Task: Add an event with the title Third Sales Training: Negotiation Techniques, date '2023/11/02', time 8:50 AM to 10:50 AMand add a description: Participants will understand the role of nonverbal cues, such as body language, facial expressions, and gestures, in communication. They will learn how to use nonverbal signals effectively to convey their message and understand the nonverbal cues of others., put the event into Green category, logged in from the account softage.8@softage.netand send the event invitation to softage.4@softage.net and softage.5@softage.net. Set a reminder for the event 2 hour before
Action: Mouse moved to (126, 125)
Screenshot: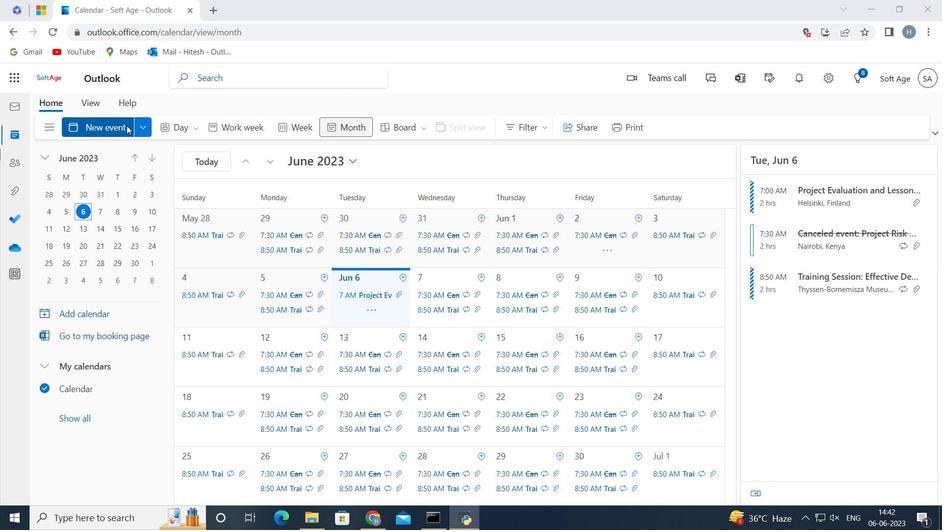 
Action: Mouse pressed left at (126, 125)
Screenshot: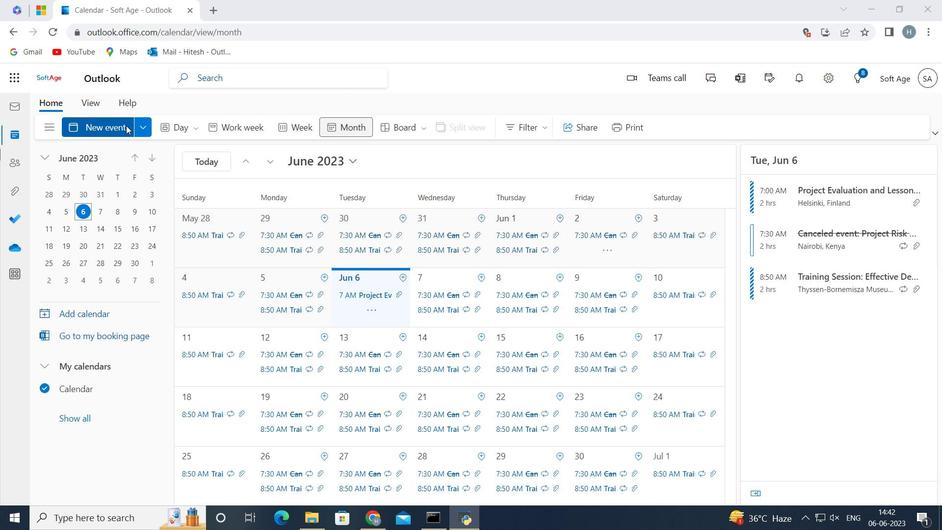 
Action: Mouse moved to (259, 198)
Screenshot: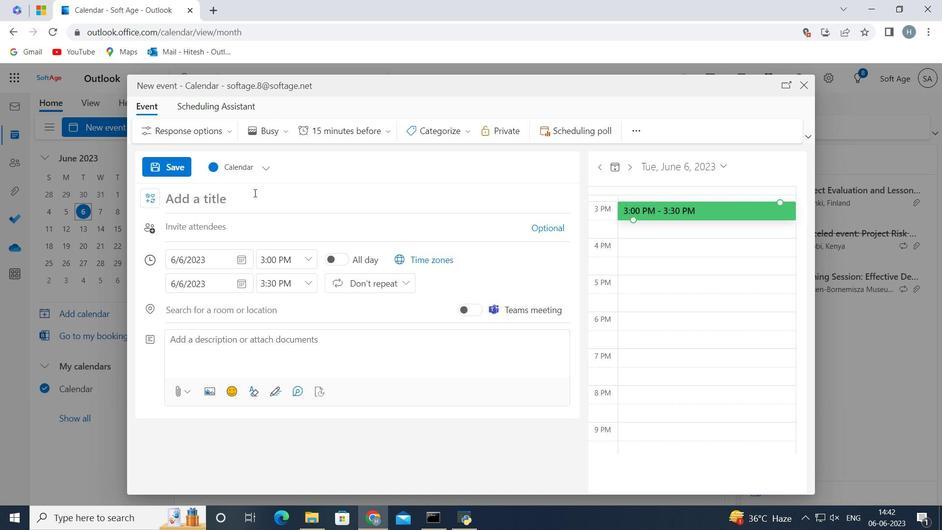 
Action: Mouse pressed left at (259, 198)
Screenshot: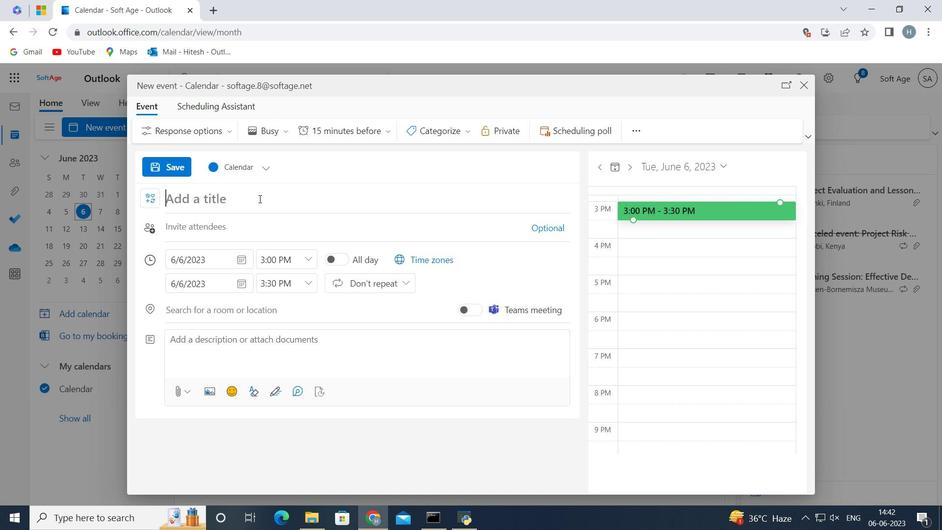
Action: Key pressed third<Key.space><Key.backspace><Key.backspace><Key.backspace><Key.backspace><Key.backspace><Key.backspace><Key.backspace><Key.backspace><Key.backspace><Key.backspace><Key.shift>Third<Key.space><Key.shift>Sales<Key.space><Key.shift>Training<Key.shift_r>:<Key.space><Key.shift>Negotiation<Key.space><Key.shift>Techniques<Key.space>
Screenshot: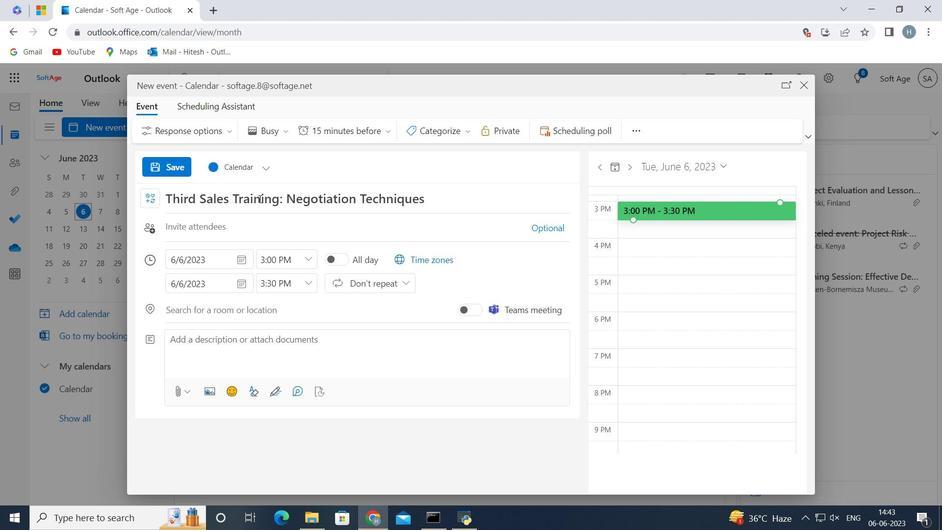 
Action: Mouse moved to (240, 258)
Screenshot: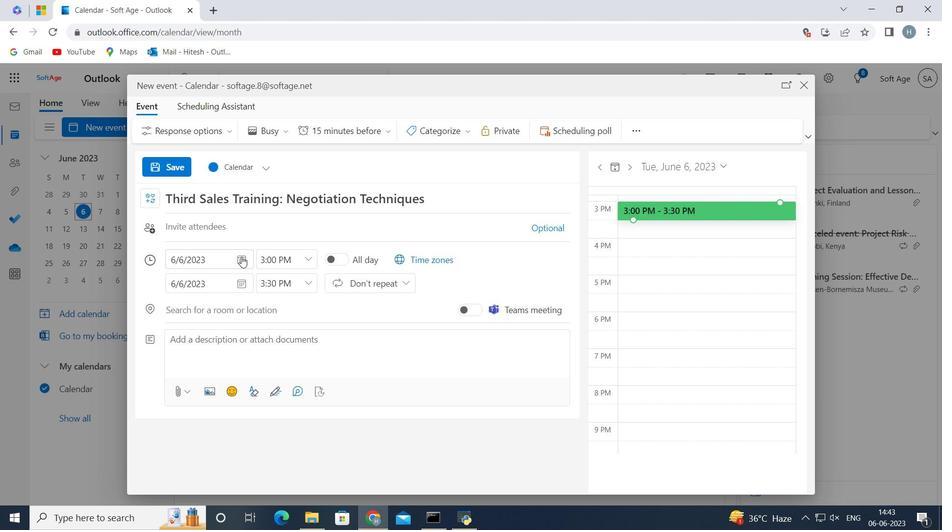 
Action: Mouse pressed left at (240, 258)
Screenshot: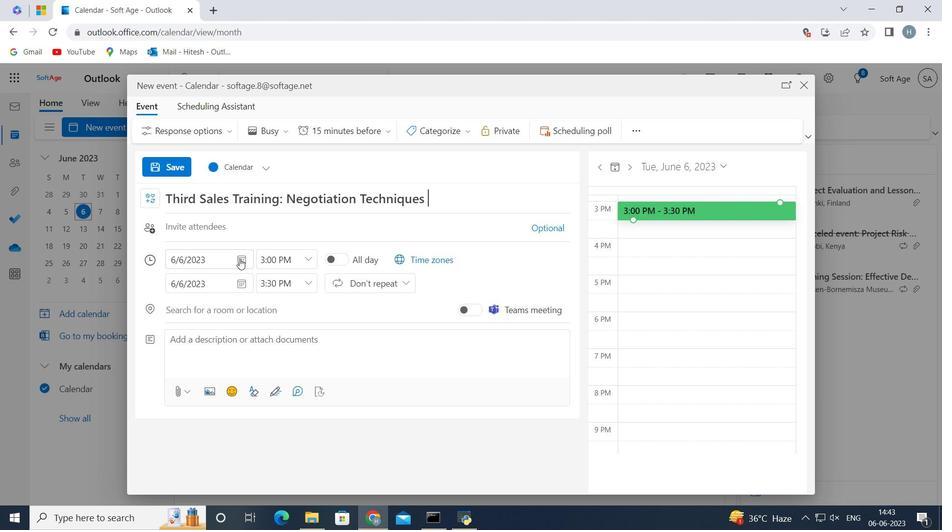 
Action: Mouse moved to (226, 285)
Screenshot: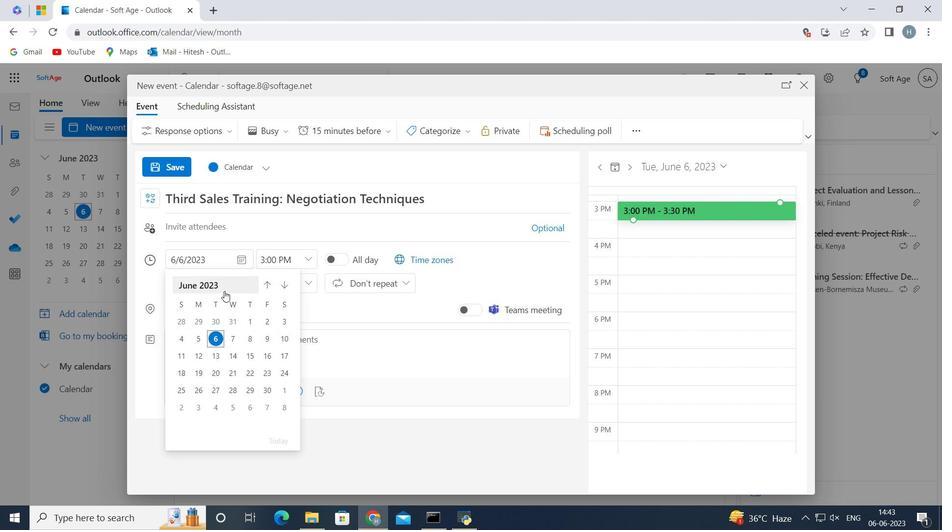 
Action: Mouse pressed left at (226, 285)
Screenshot: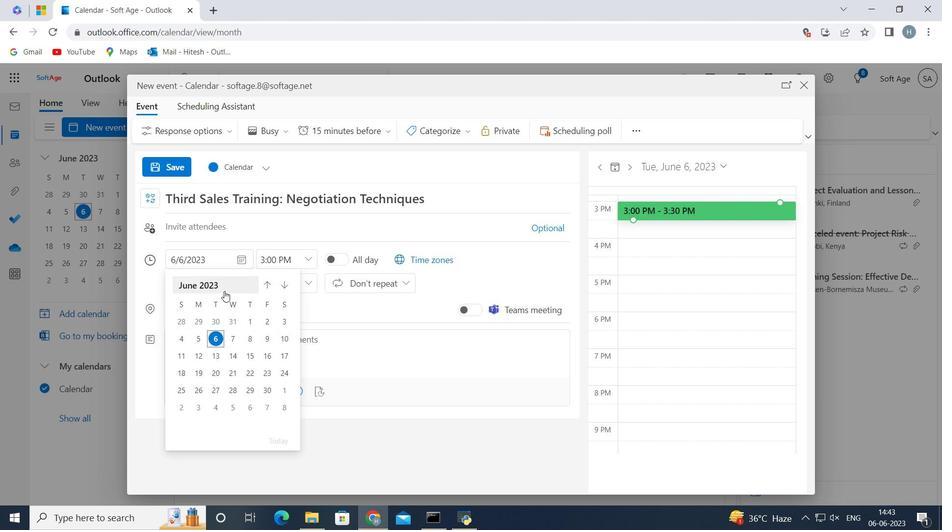 
Action: Mouse moved to (226, 285)
Screenshot: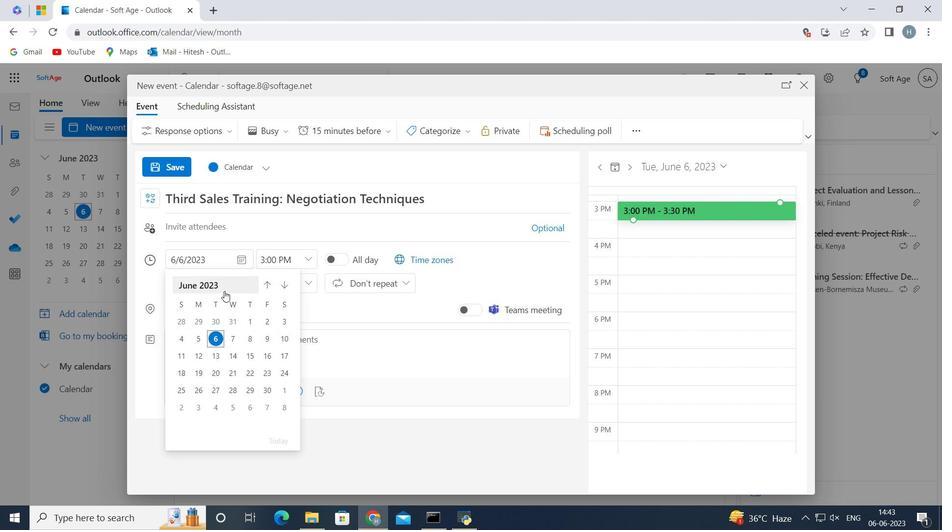 
Action: Mouse pressed left at (226, 285)
Screenshot: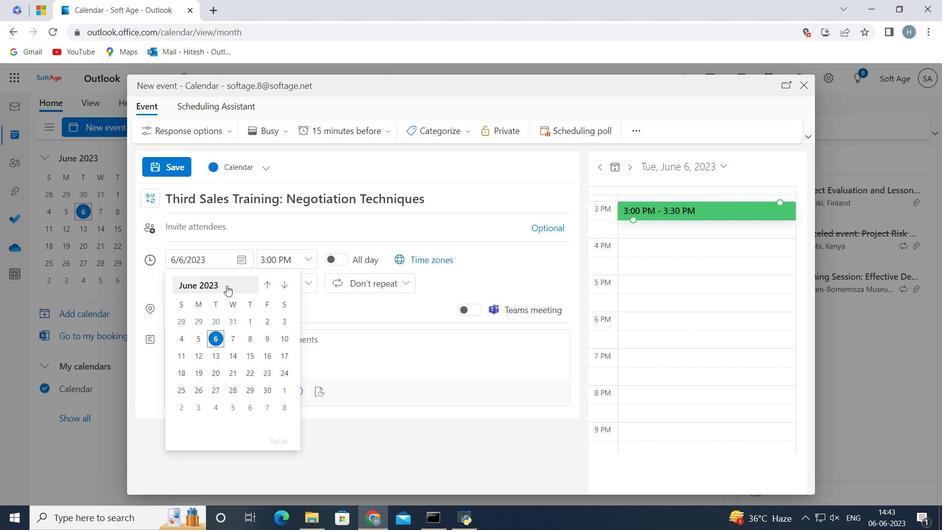 
Action: Mouse moved to (277, 306)
Screenshot: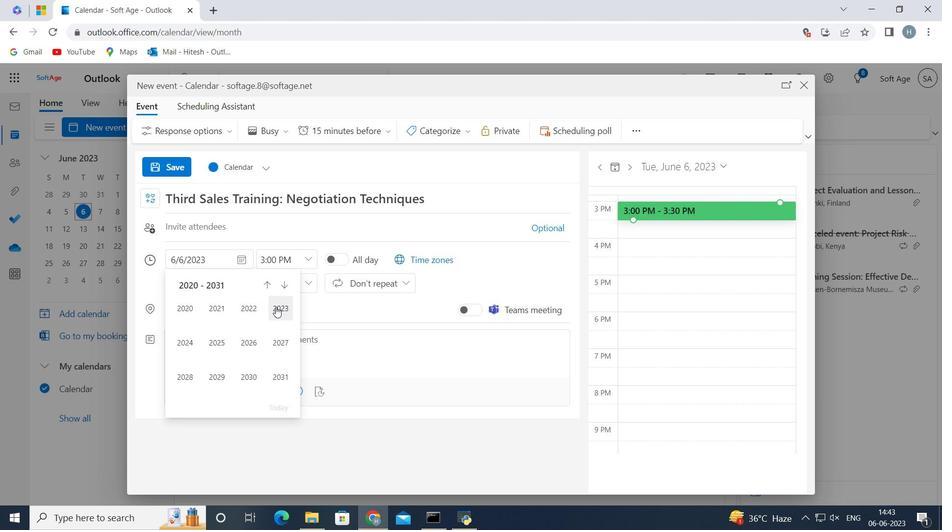 
Action: Mouse pressed left at (277, 306)
Screenshot: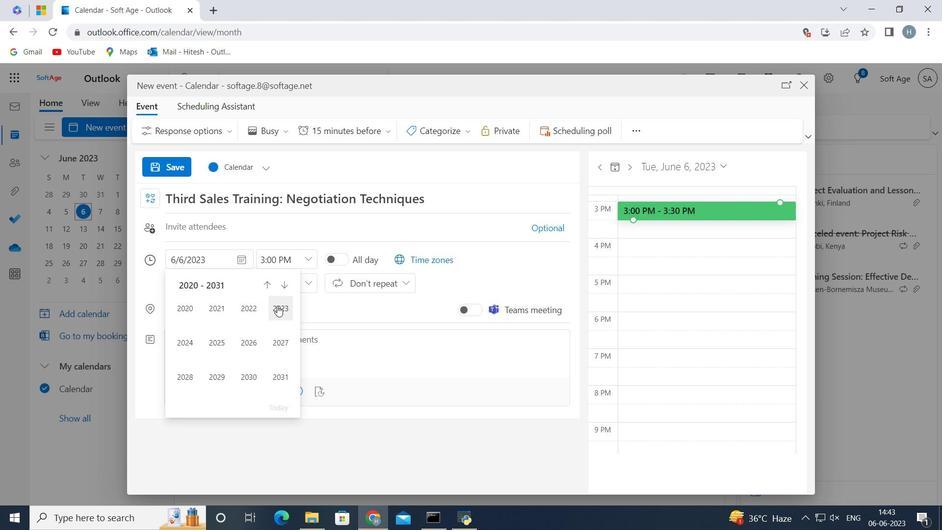 
Action: Mouse moved to (246, 385)
Screenshot: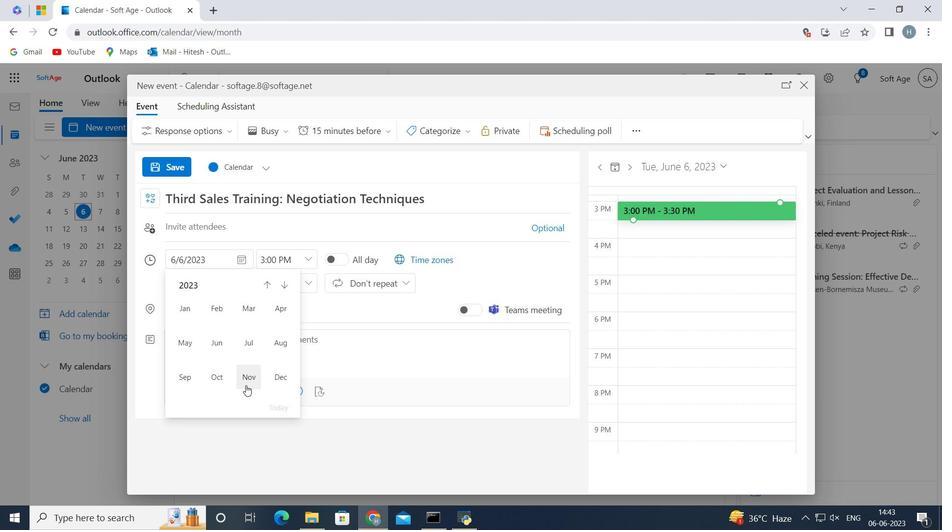 
Action: Mouse pressed left at (246, 385)
Screenshot: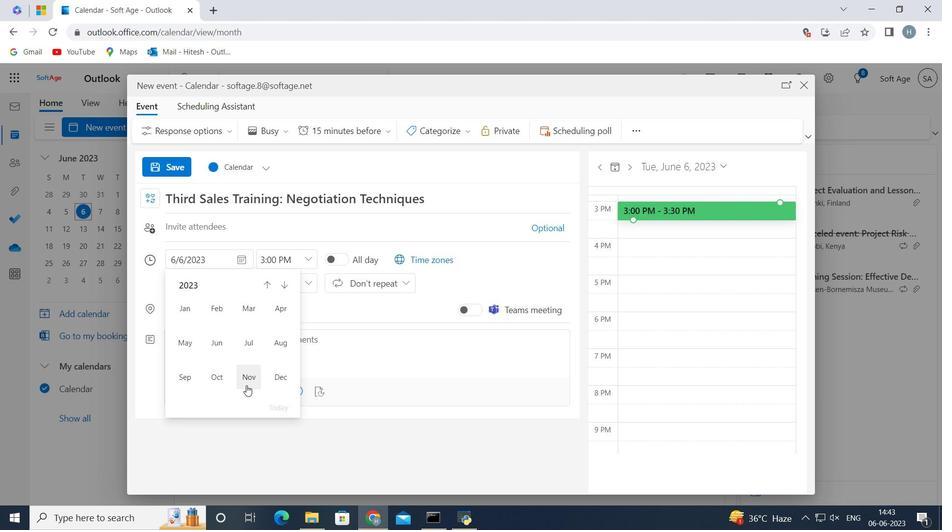 
Action: Mouse moved to (248, 320)
Screenshot: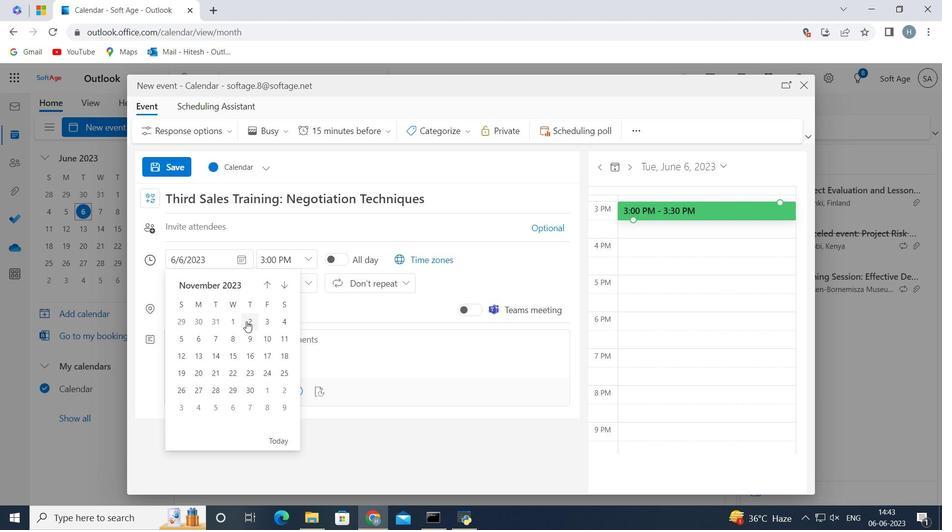 
Action: Mouse pressed left at (248, 320)
Screenshot: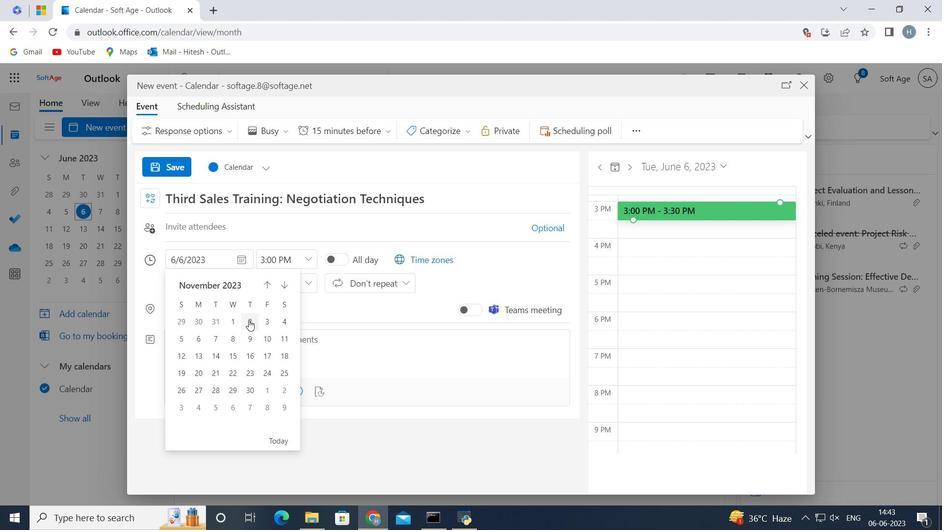 
Action: Mouse moved to (311, 258)
Screenshot: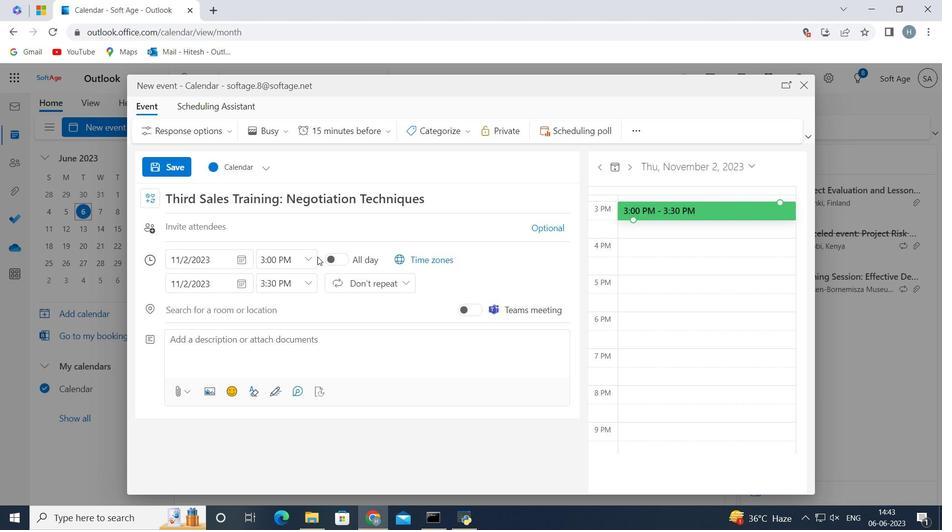
Action: Mouse pressed left at (311, 258)
Screenshot: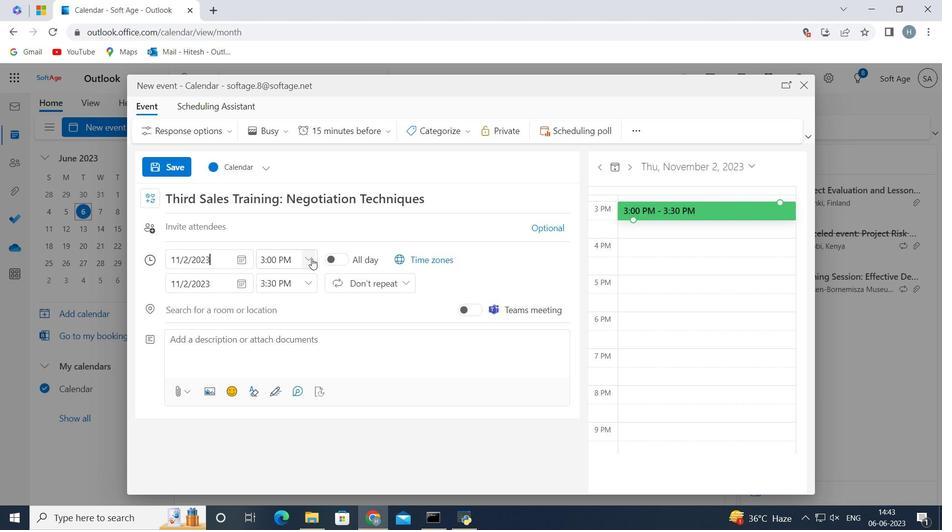 
Action: Mouse moved to (273, 332)
Screenshot: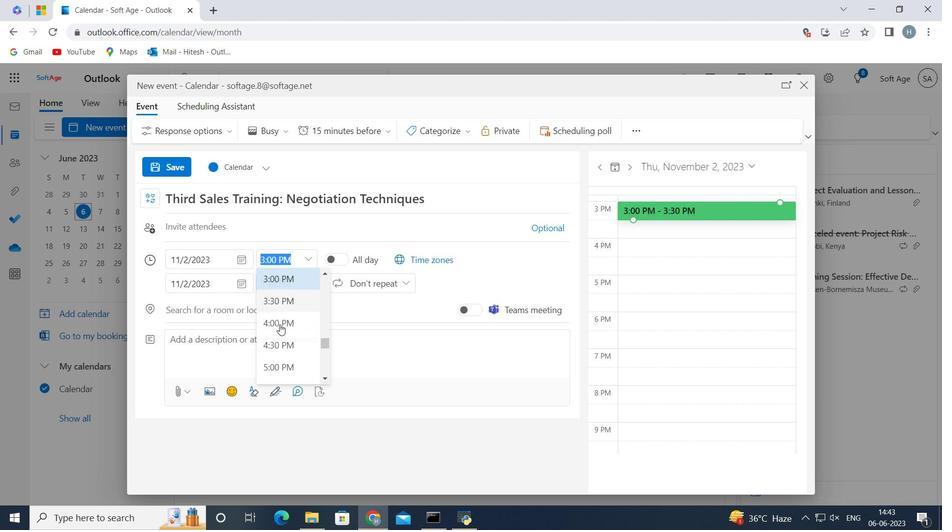 
Action: Mouse scrolled (273, 332) with delta (0, 0)
Screenshot: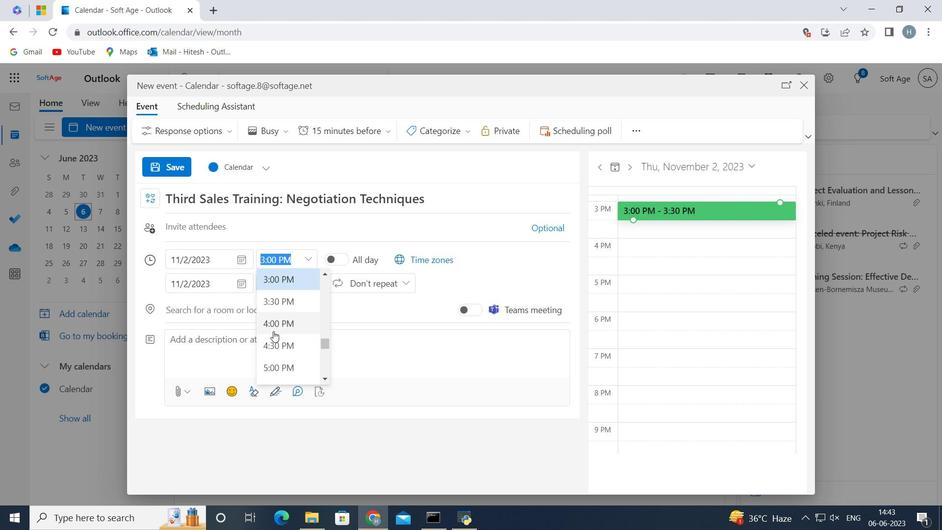 
Action: Mouse scrolled (273, 332) with delta (0, 0)
Screenshot: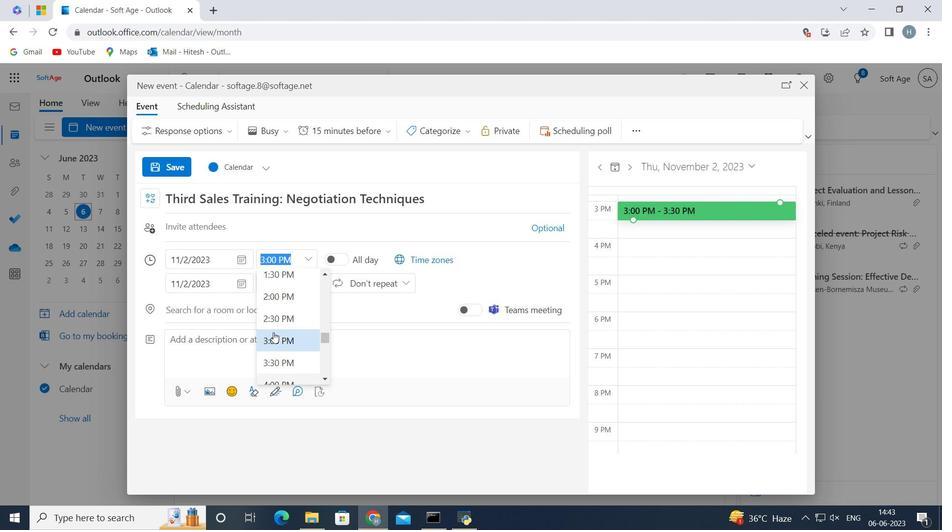 
Action: Mouse scrolled (273, 332) with delta (0, 0)
Screenshot: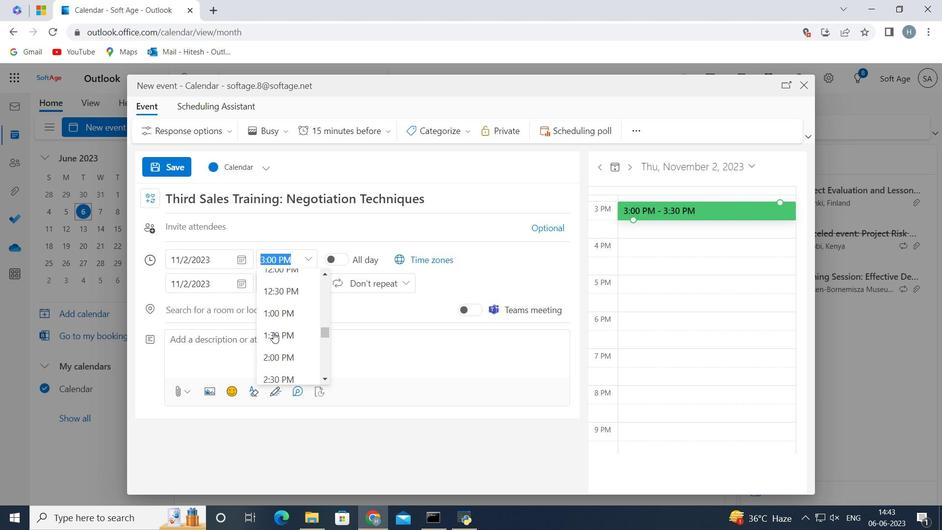 
Action: Mouse scrolled (273, 332) with delta (0, 0)
Screenshot: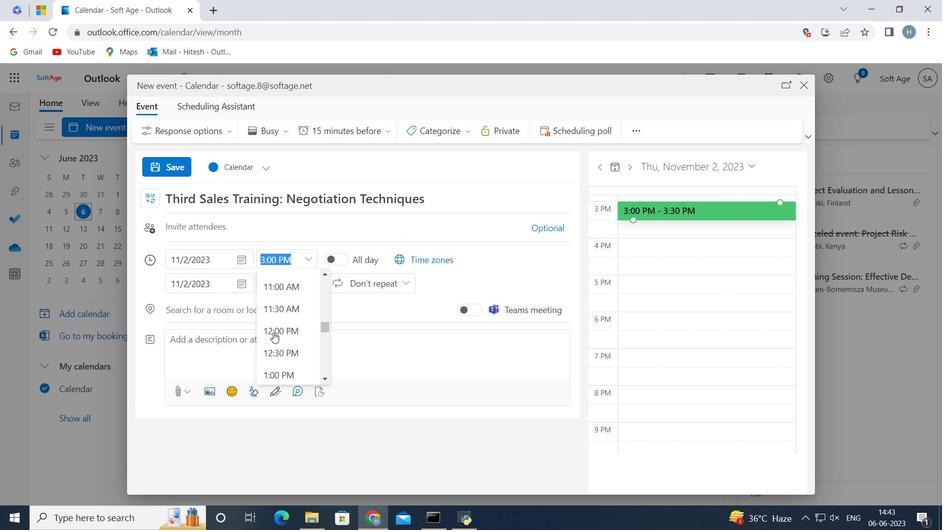 
Action: Mouse scrolled (273, 332) with delta (0, 0)
Screenshot: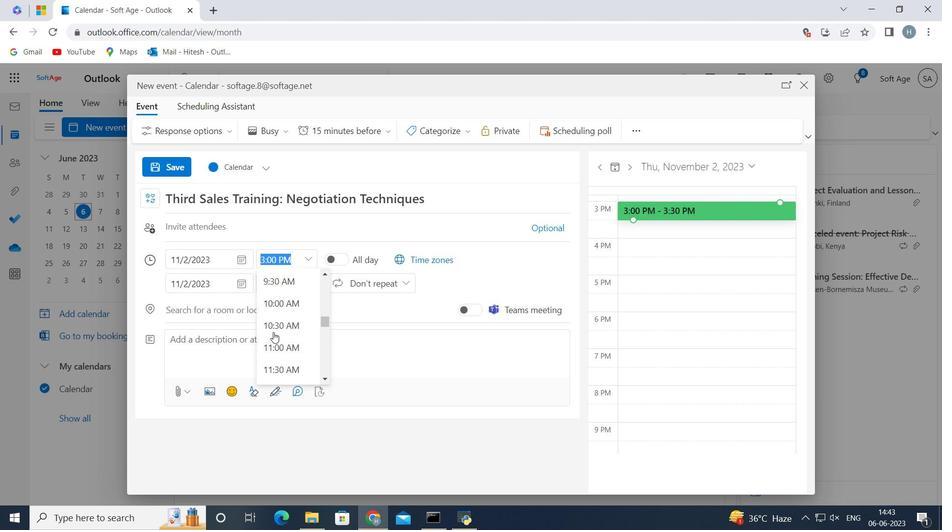 
Action: Mouse moved to (272, 290)
Screenshot: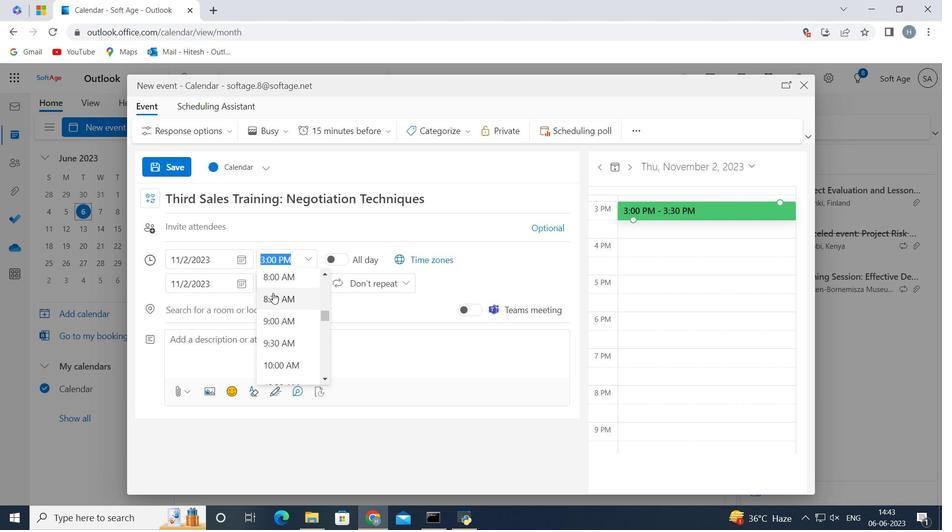 
Action: Mouse pressed left at (272, 290)
Screenshot: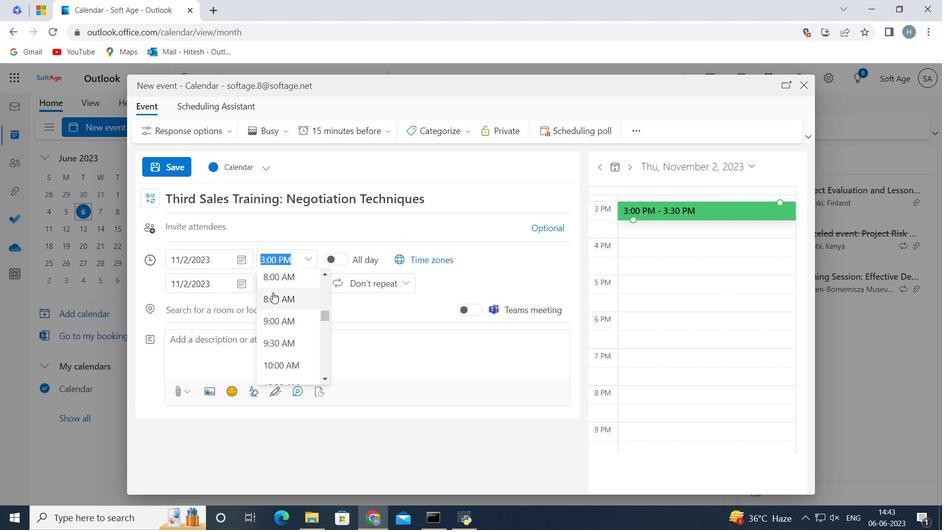 
Action: Mouse moved to (275, 254)
Screenshot: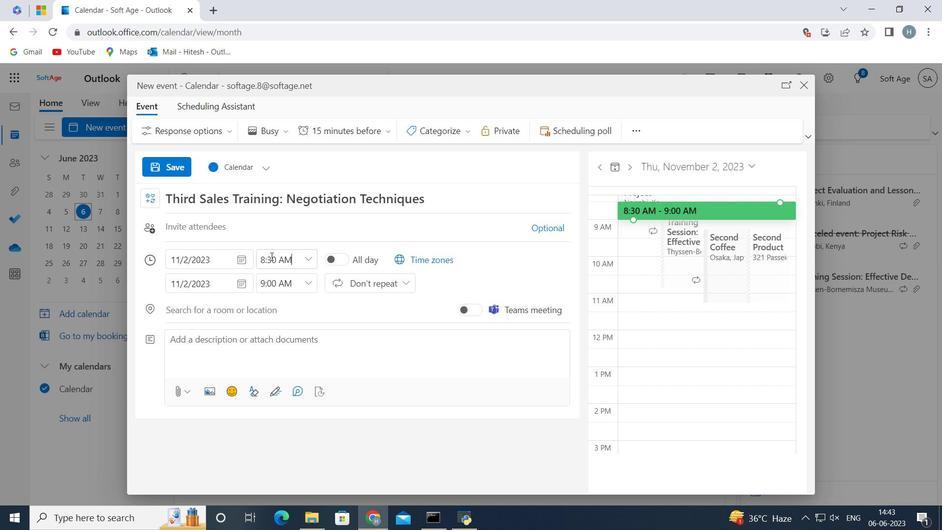 
Action: Mouse pressed left at (275, 254)
Screenshot: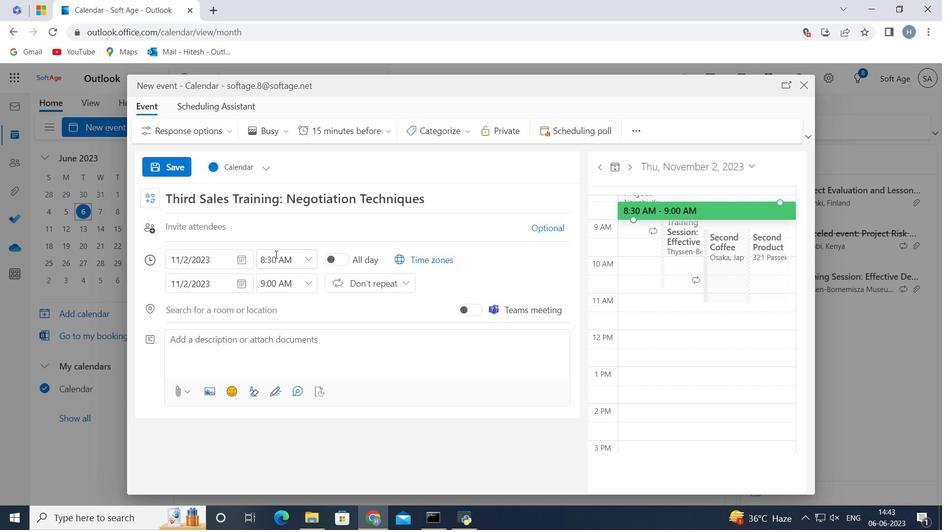 
Action: Key pressed <Key.backspace><Key.backspace>50
Screenshot: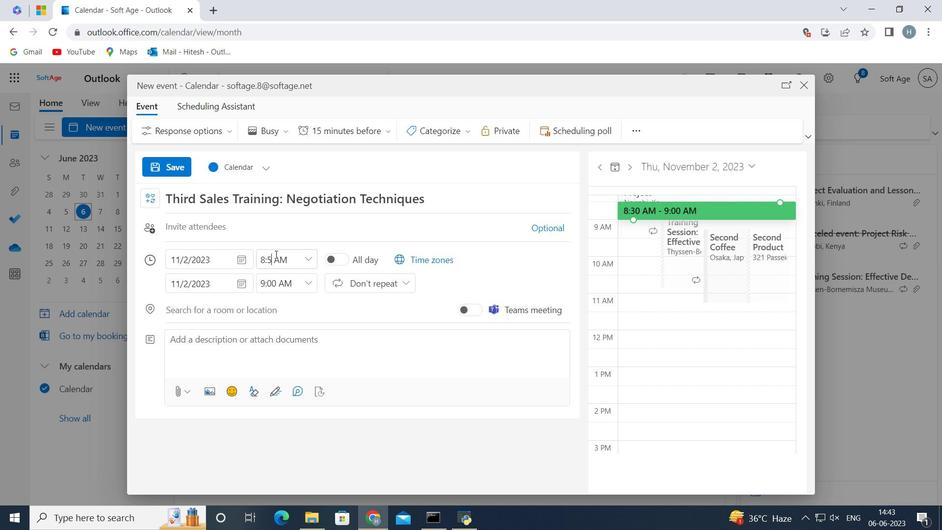 
Action: Mouse moved to (308, 281)
Screenshot: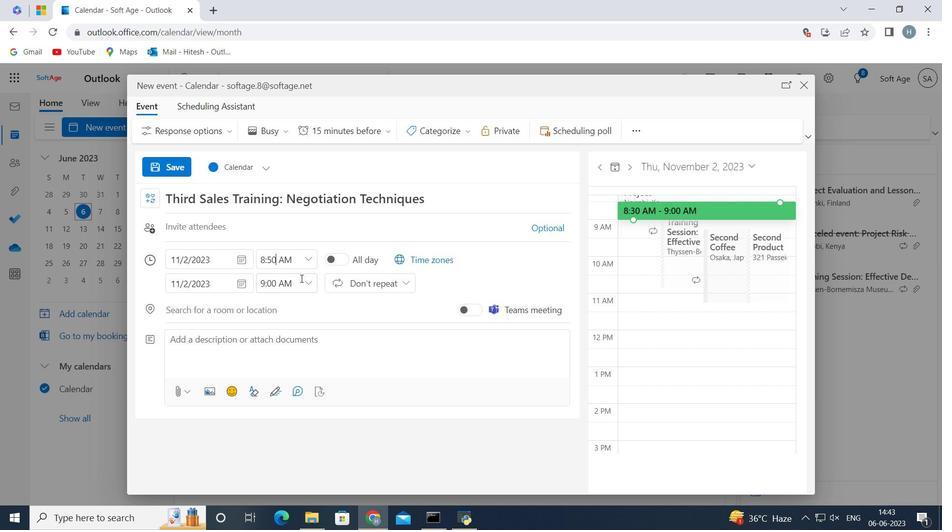 
Action: Mouse pressed left at (308, 281)
Screenshot: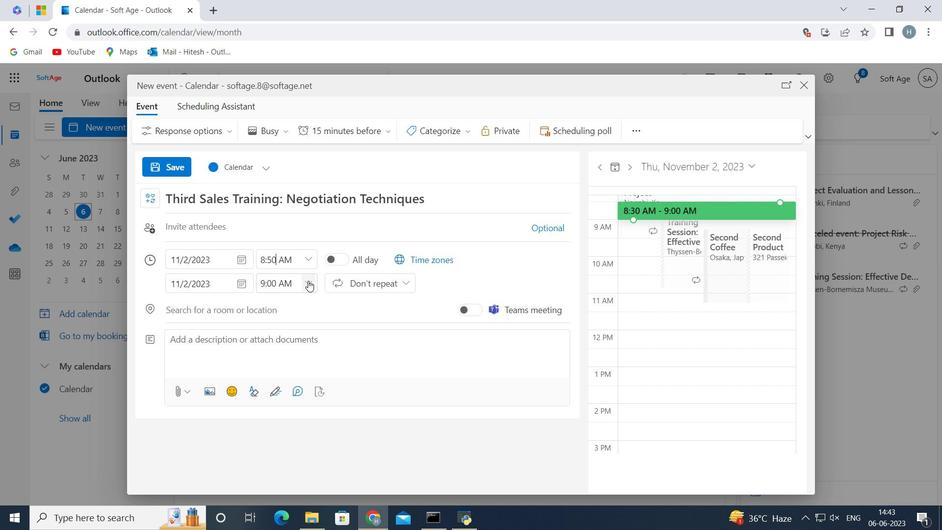 
Action: Mouse moved to (309, 363)
Screenshot: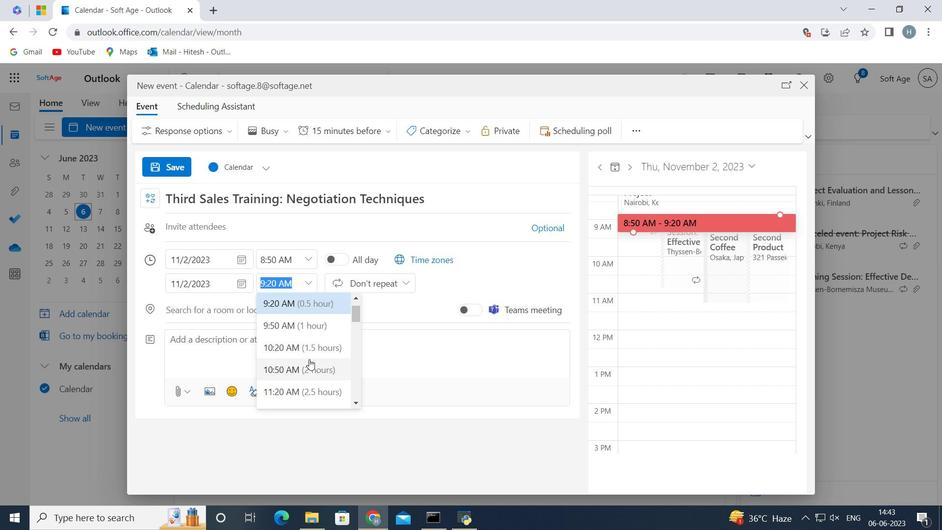 
Action: Mouse pressed left at (309, 363)
Screenshot: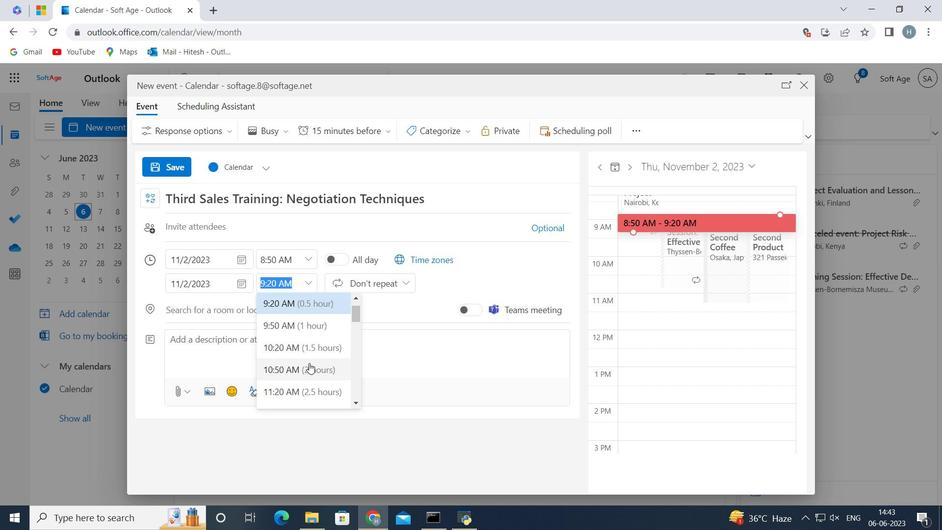 
Action: Mouse moved to (320, 344)
Screenshot: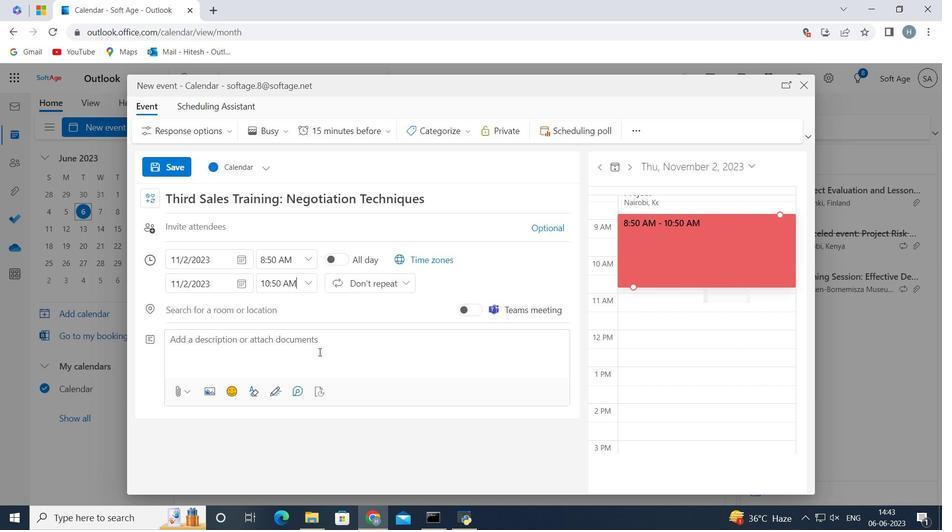 
Action: Mouse pressed left at (320, 344)
Screenshot: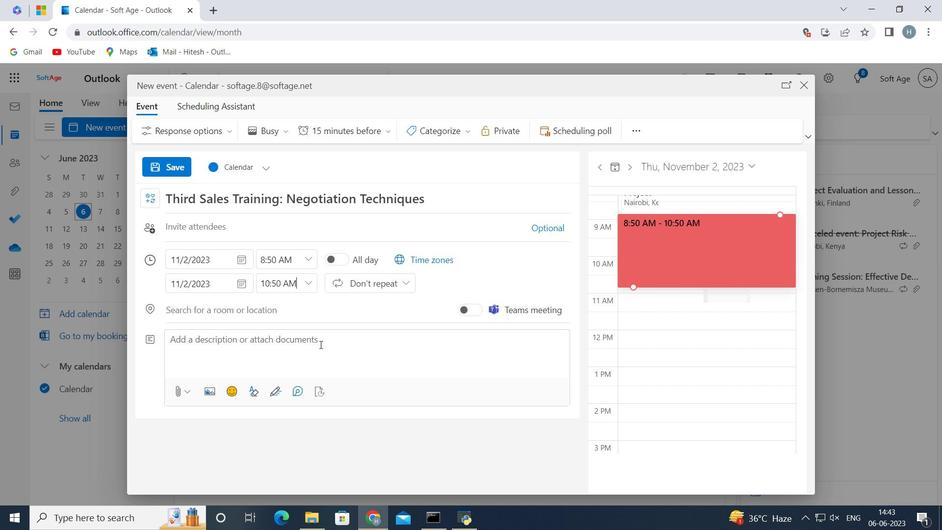 
Action: Key pressed <Key.shift>Participants<Key.space>will<Key.space>understand<Key.space>the<Key.space>role<Key.space>of<Key.space>nonverbal<Key.space>cues,<Key.space>such<Key.space>as<Key.space>body<Key.space>language,<Key.space>facial<Key.space>expressions,<Key.space>and<Key.space>gu<Key.backspace>estures.<Key.space>in<Key.space>communication.<Key.space><Key.shift>They<Key.space>will<Key.space>learn<Key.space>how<Key.space>to<Key.space>use<Key.space>nonverbal<Key.space>signals<Key.space>effectively<Key.space>to<Key.space>convey<Key.space>their<Key.space>message<Key.space>and<Key.space>understand<Key.space>the<Key.space>nonverbal<Key.space>cues<Key.space>of<Key.space>or<Key.backspace>ther.<Key.space>
Screenshot: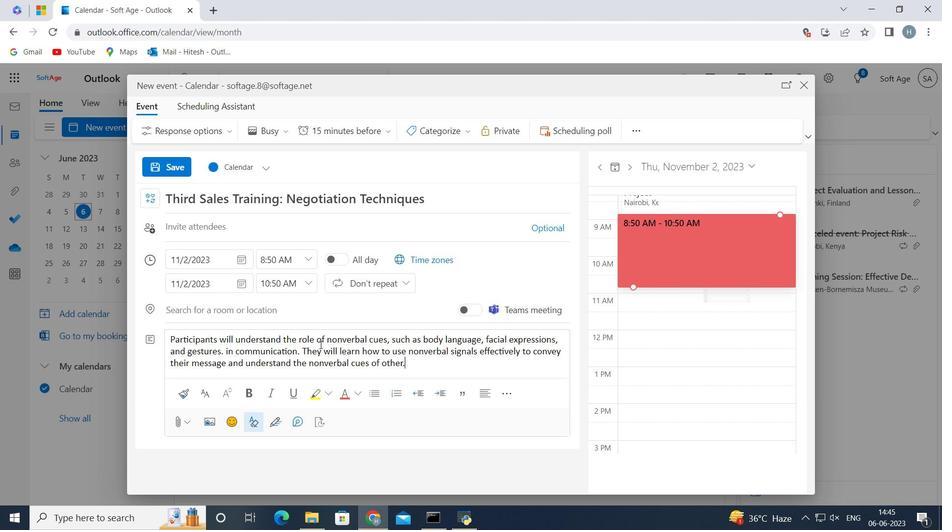 
Action: Mouse moved to (446, 134)
Screenshot: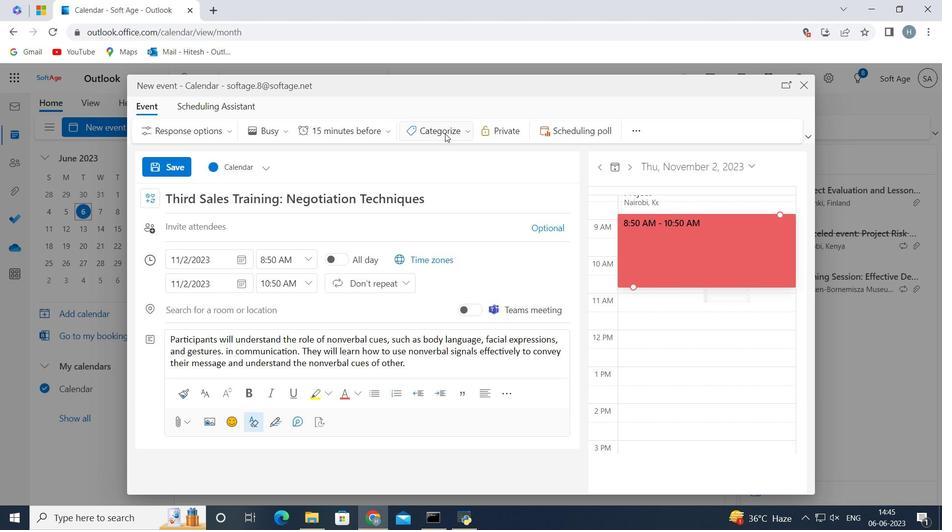 
Action: Mouse pressed left at (446, 134)
Screenshot: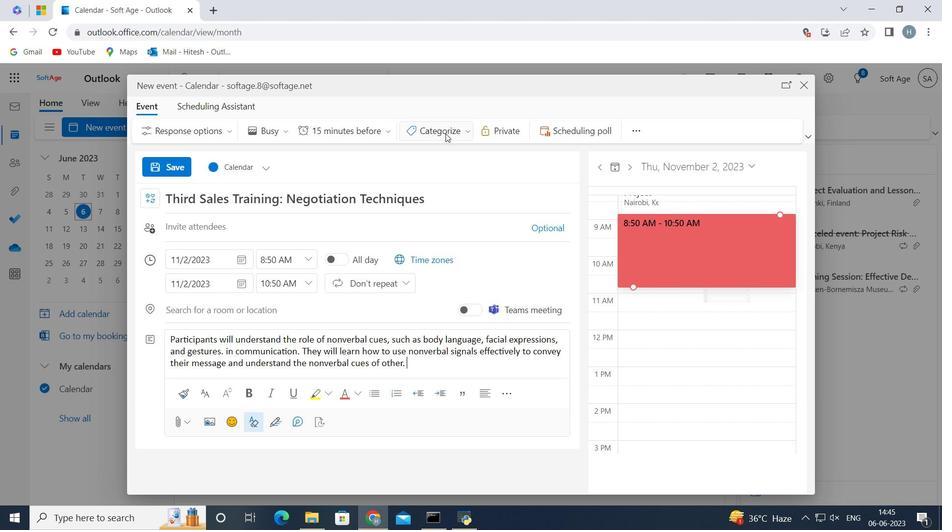 
Action: Mouse moved to (461, 169)
Screenshot: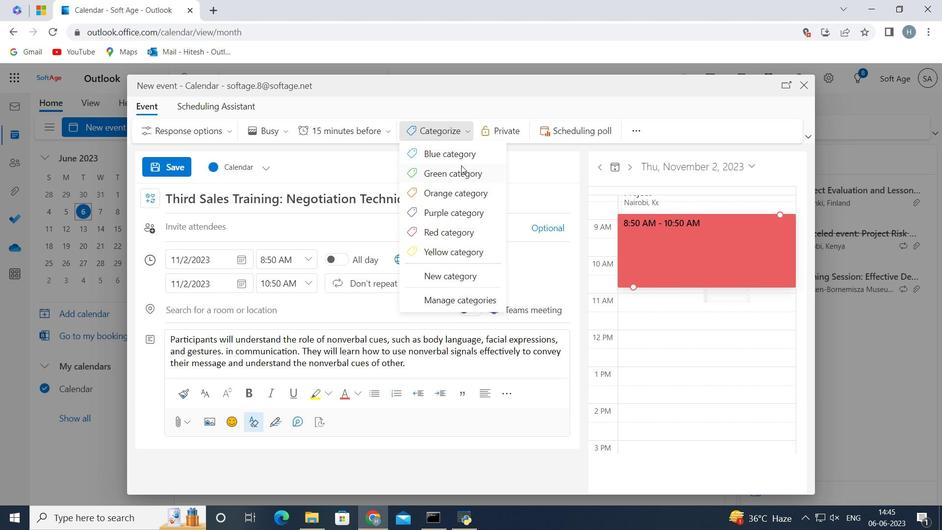 
Action: Mouse pressed left at (461, 169)
Screenshot: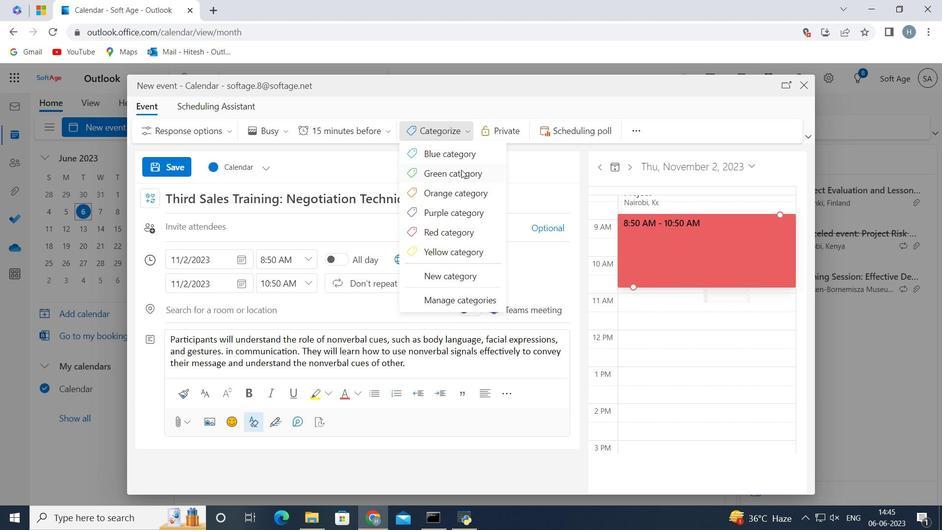 
Action: Mouse moved to (381, 229)
Screenshot: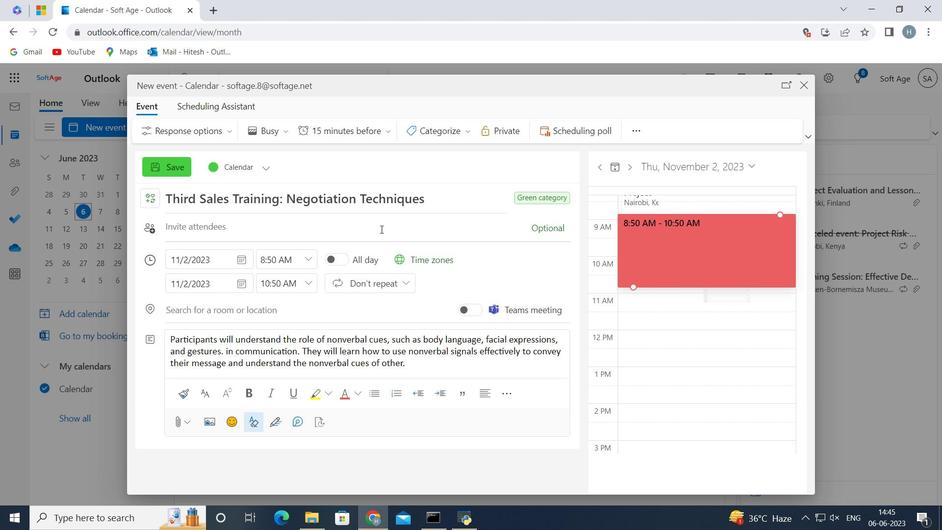
Action: Mouse pressed left at (381, 229)
Screenshot: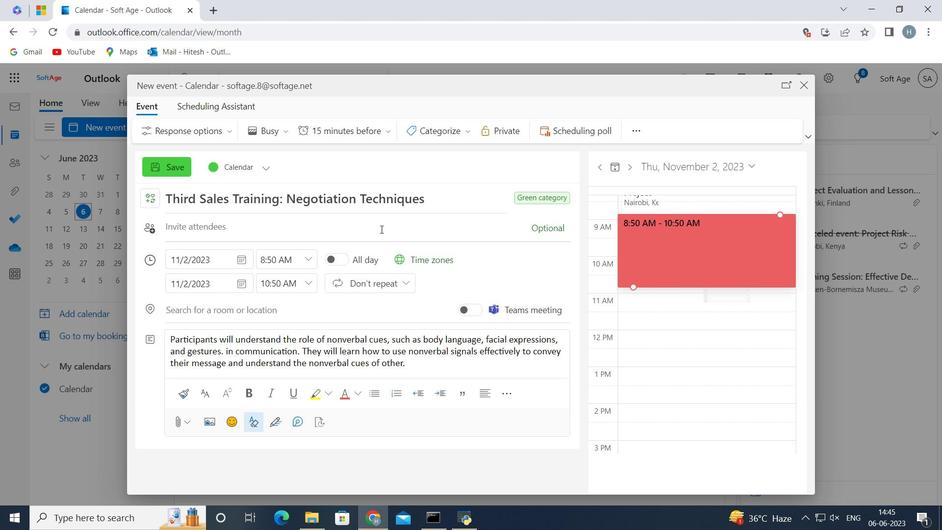 
Action: Mouse moved to (381, 229)
Screenshot: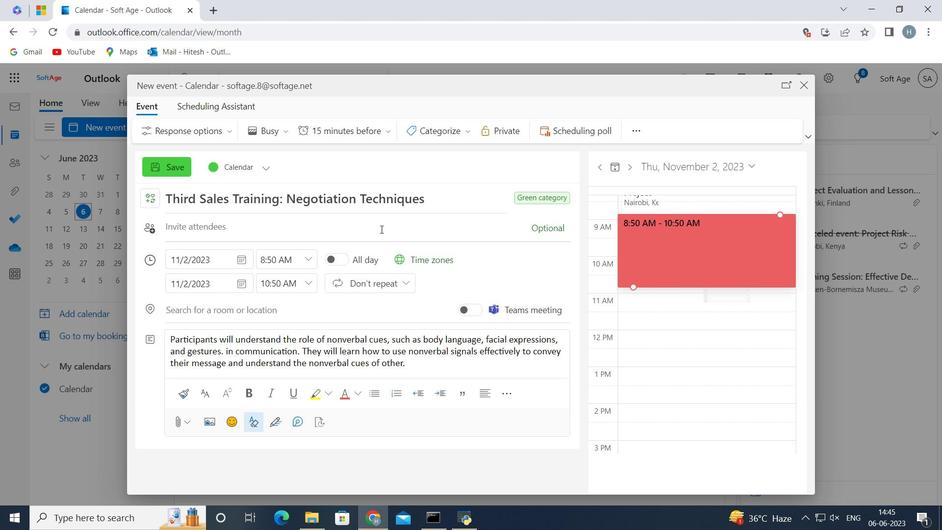
Action: Key pressed softage.4<Key.shift>@softage.net
Screenshot: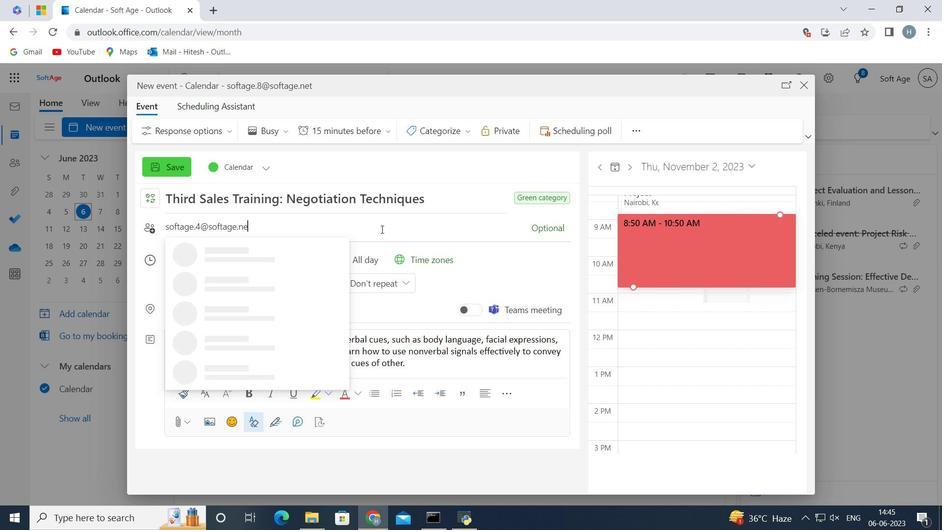 
Action: Mouse moved to (328, 252)
Screenshot: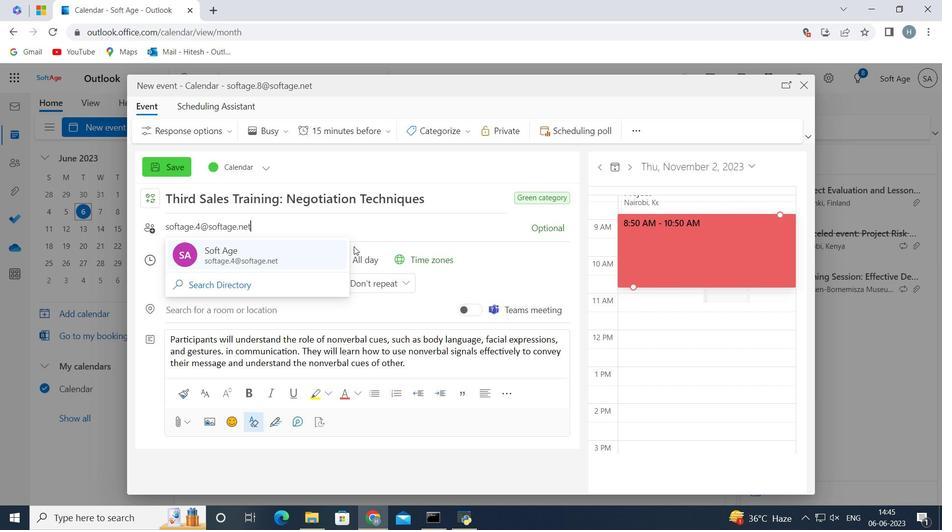 
Action: Mouse pressed left at (328, 252)
Screenshot: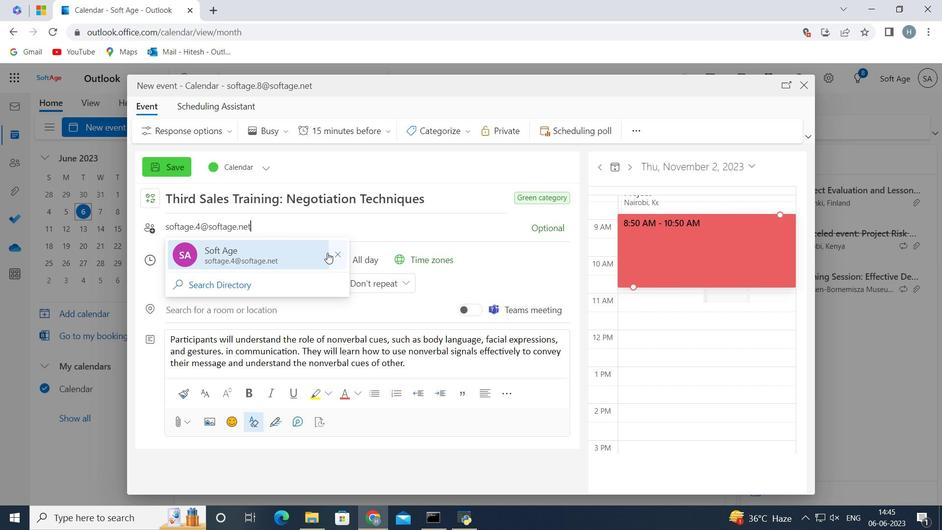 
Action: Mouse moved to (297, 219)
Screenshot: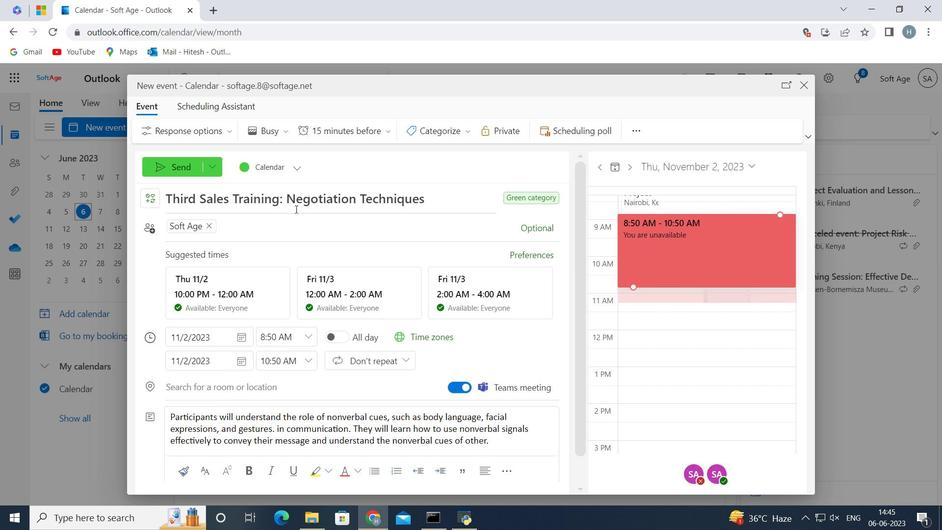 
Action: Key pressed softage.5<Key.shift>@softage,<Key.backspace>softage.5<Key.shift>@softage.net
Screenshot: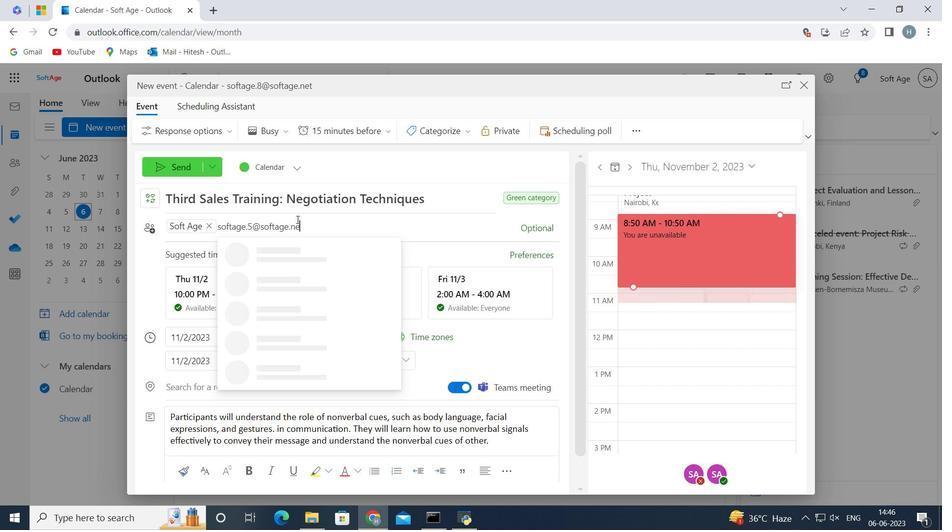 
Action: Mouse moved to (305, 249)
Screenshot: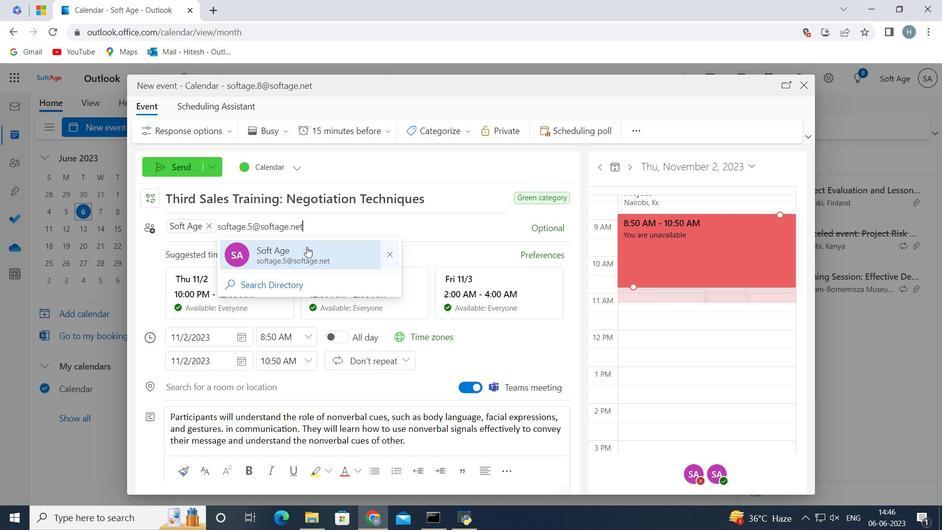
Action: Mouse pressed left at (305, 249)
Screenshot: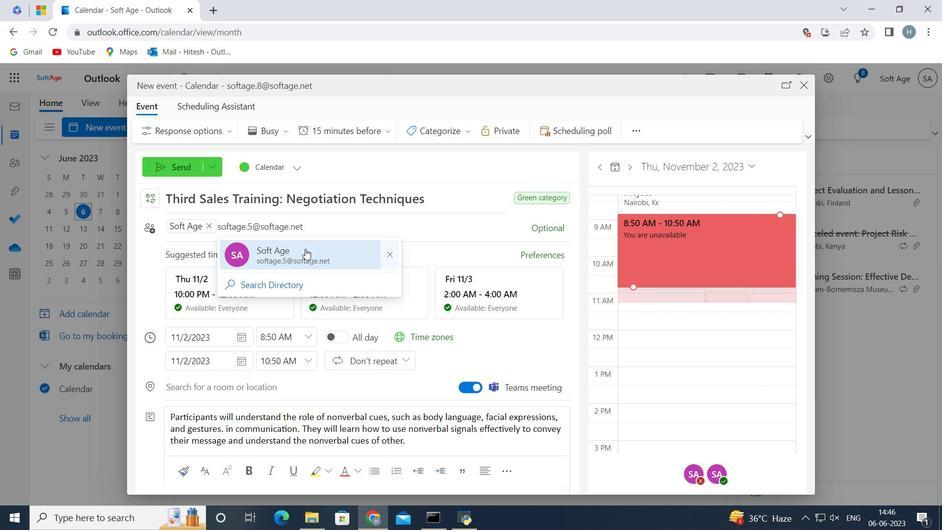 
Action: Mouse moved to (360, 129)
Screenshot: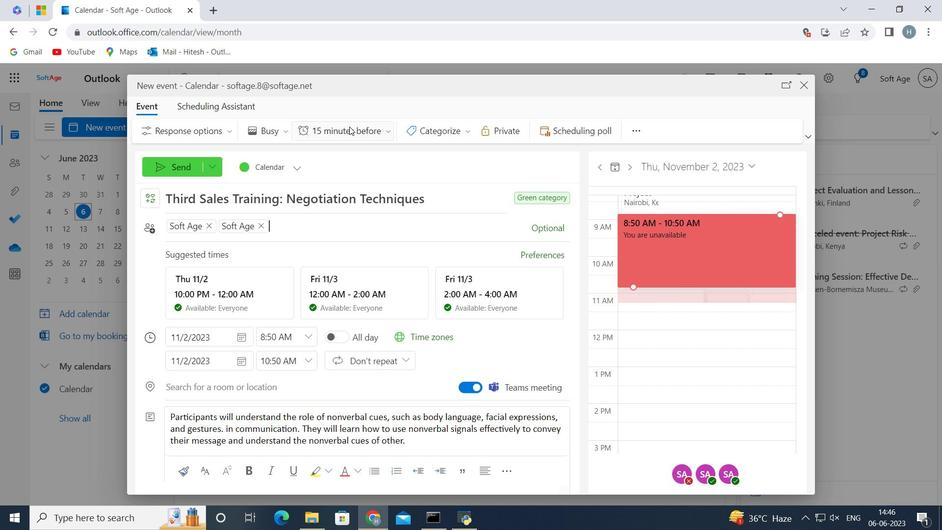 
Action: Mouse pressed left at (360, 129)
Screenshot: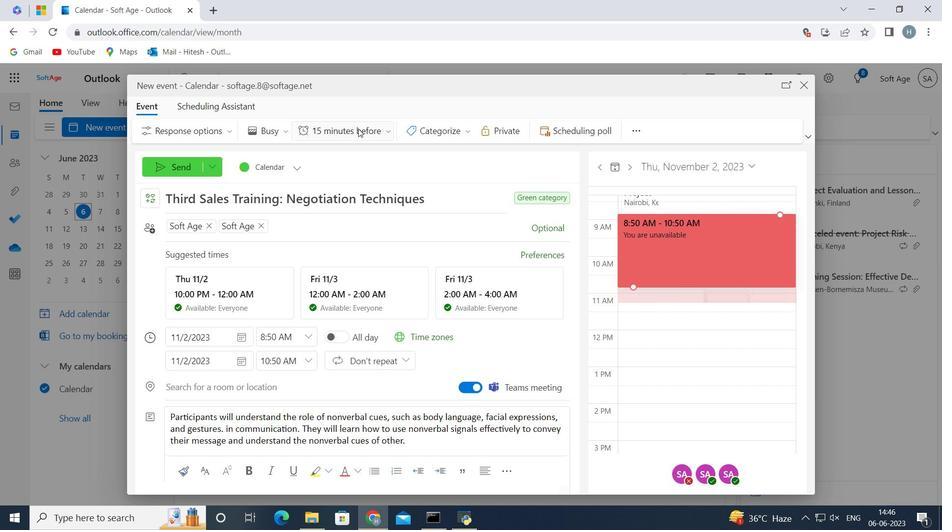 
Action: Mouse moved to (356, 288)
Screenshot: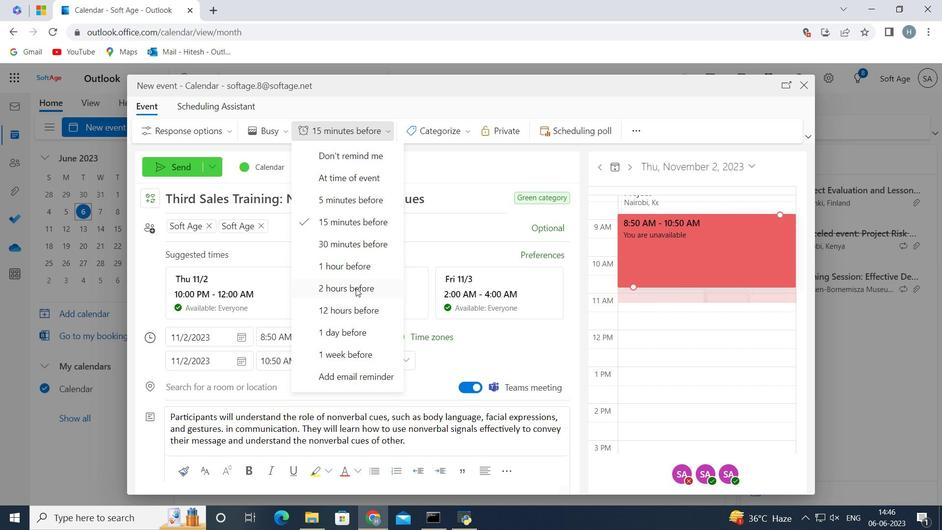 
Action: Mouse pressed left at (356, 288)
Screenshot: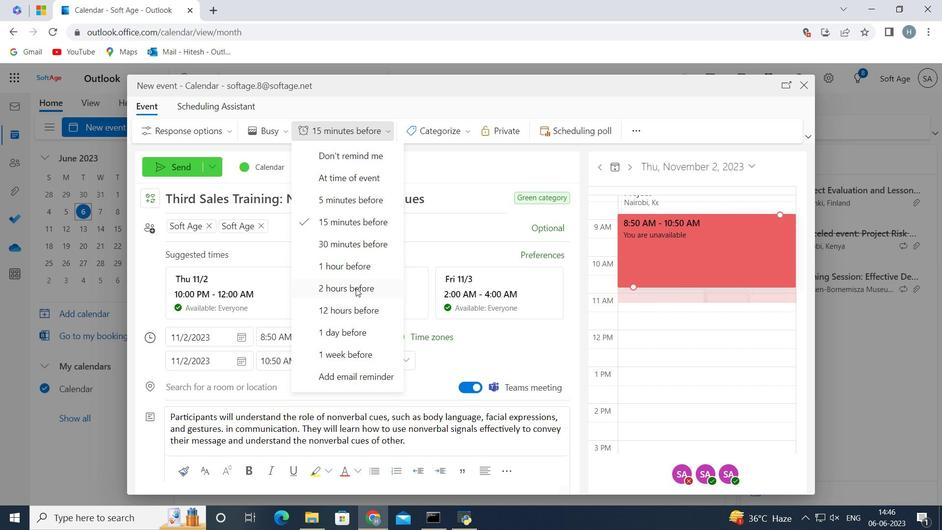 
Action: Mouse moved to (164, 161)
Screenshot: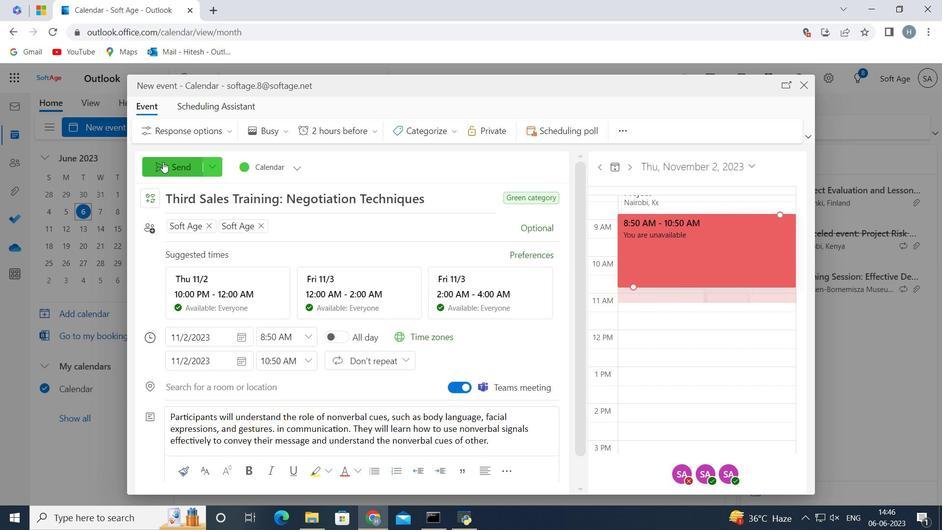 
Action: Mouse pressed left at (164, 161)
Screenshot: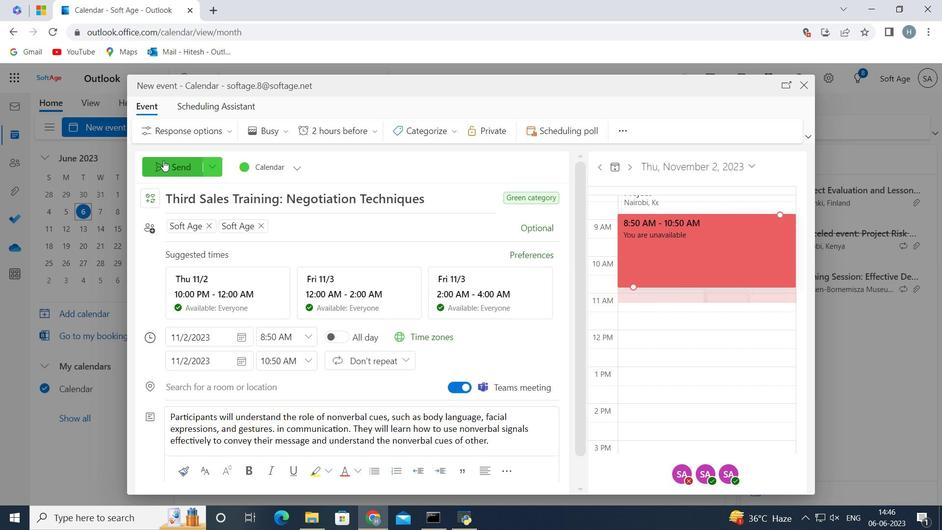 
Action: Mouse moved to (338, 211)
Screenshot: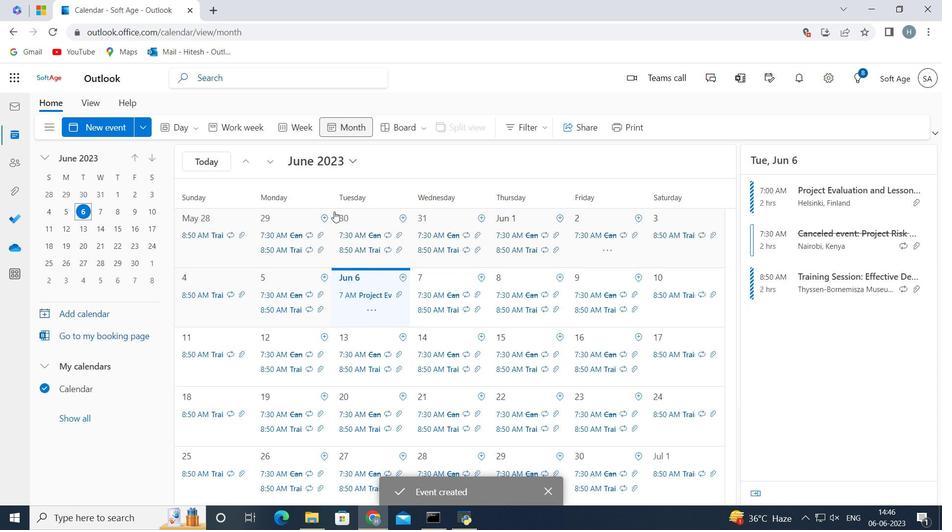 
